 Task: Log work in the project ZenithTech for the issue 'Implement a new cloud-based solution for the native application. ' spent time as '2w 6d 20h 43m' and remaining time as '4w 2d 22h 32m' and clone the issue. Now add the issue to the epic 'Mobile Application Security Testing'.
Action: Mouse moved to (95, 192)
Screenshot: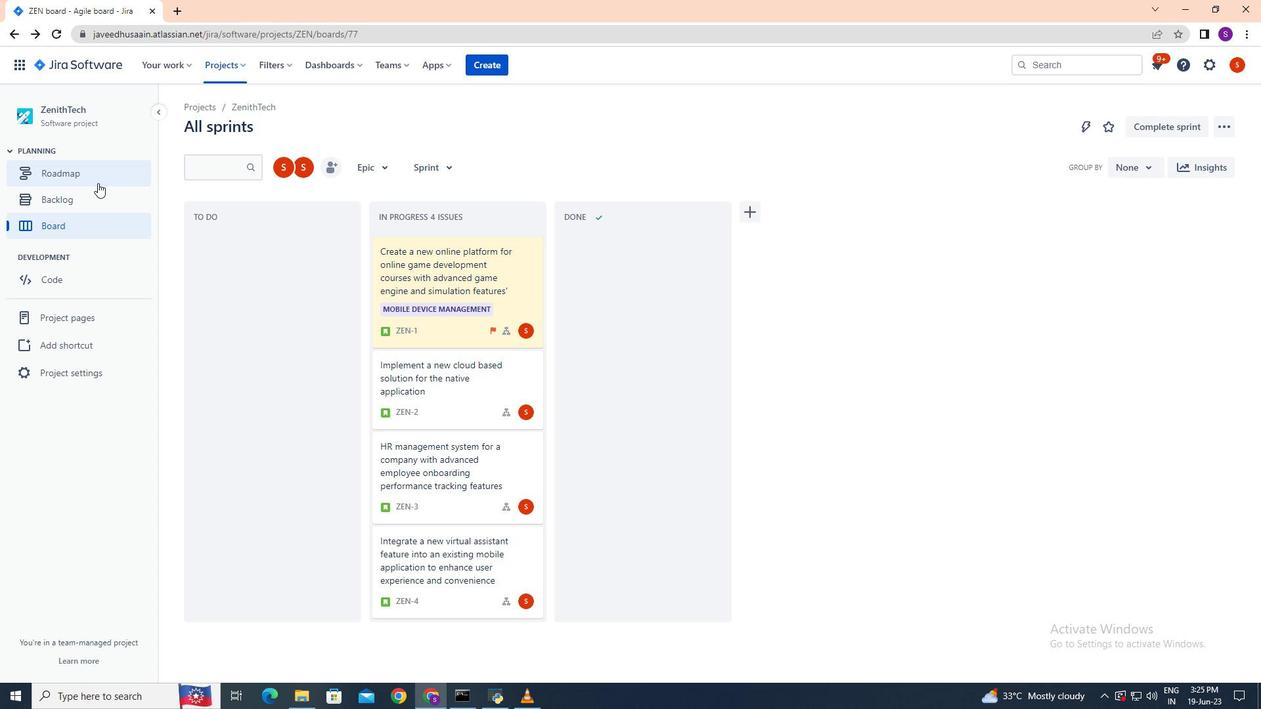 
Action: Mouse pressed left at (95, 192)
Screenshot: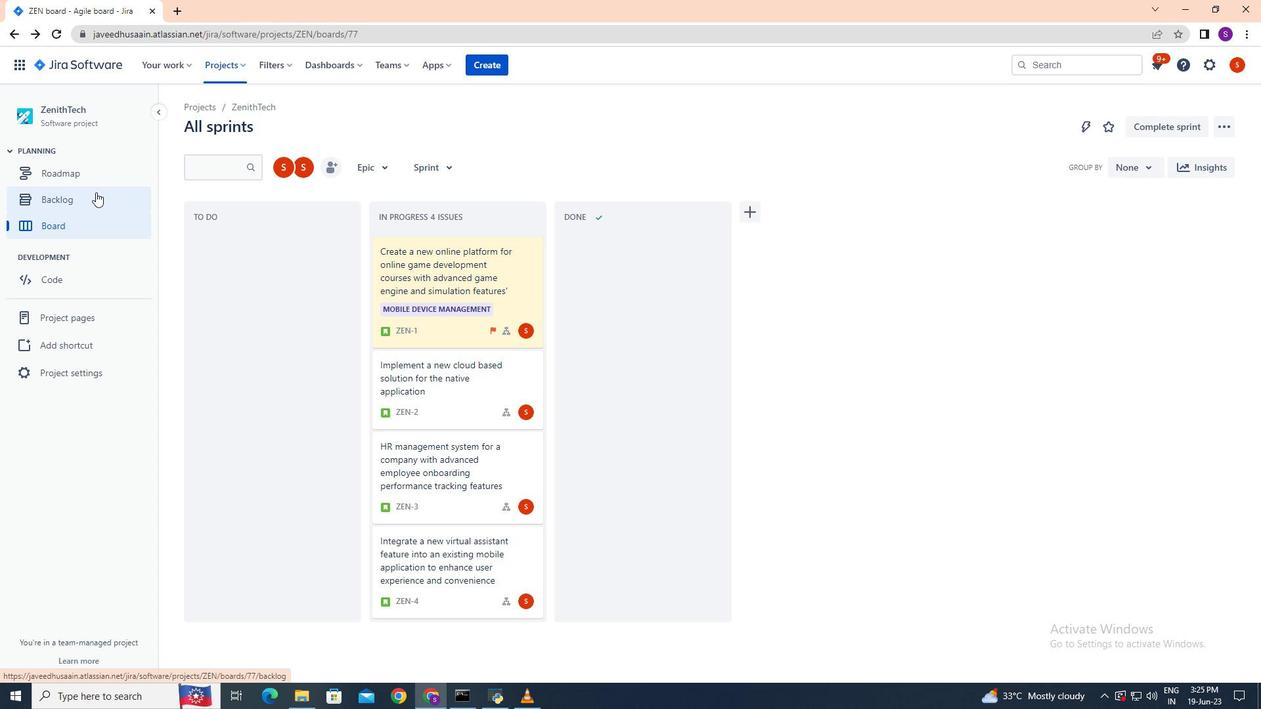 
Action: Mouse moved to (215, 324)
Screenshot: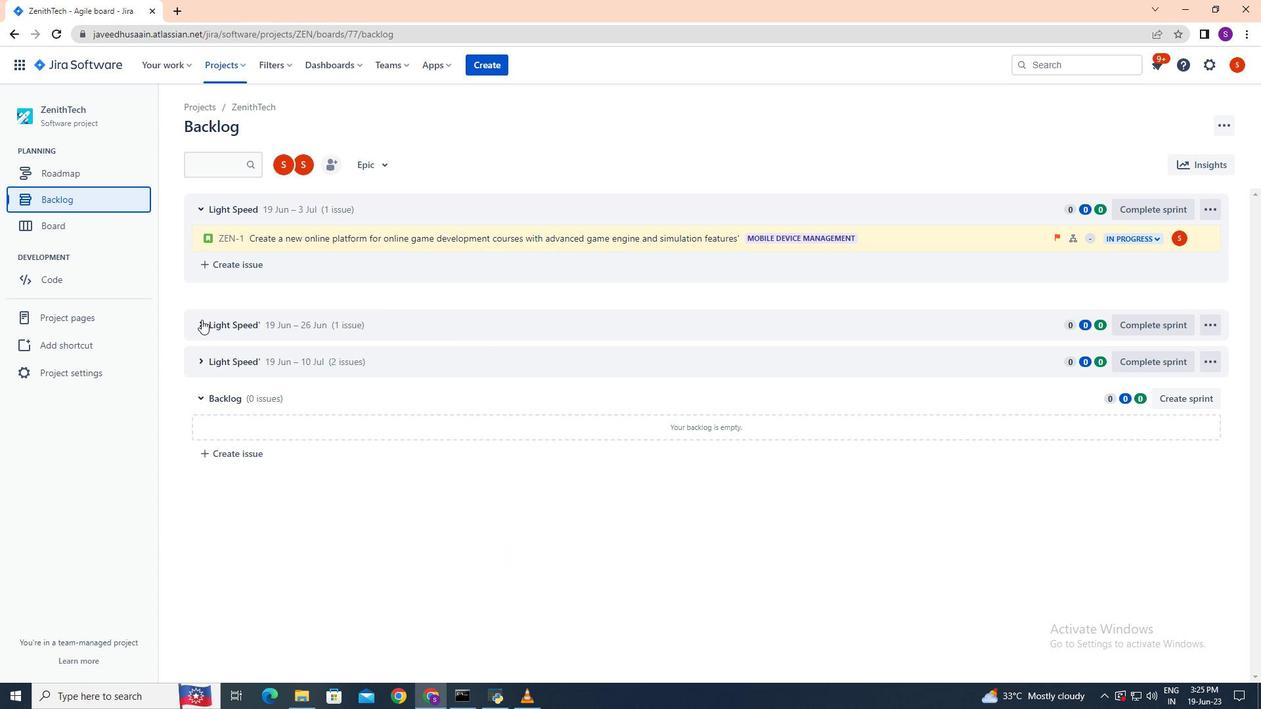 
Action: Mouse pressed left at (215, 324)
Screenshot: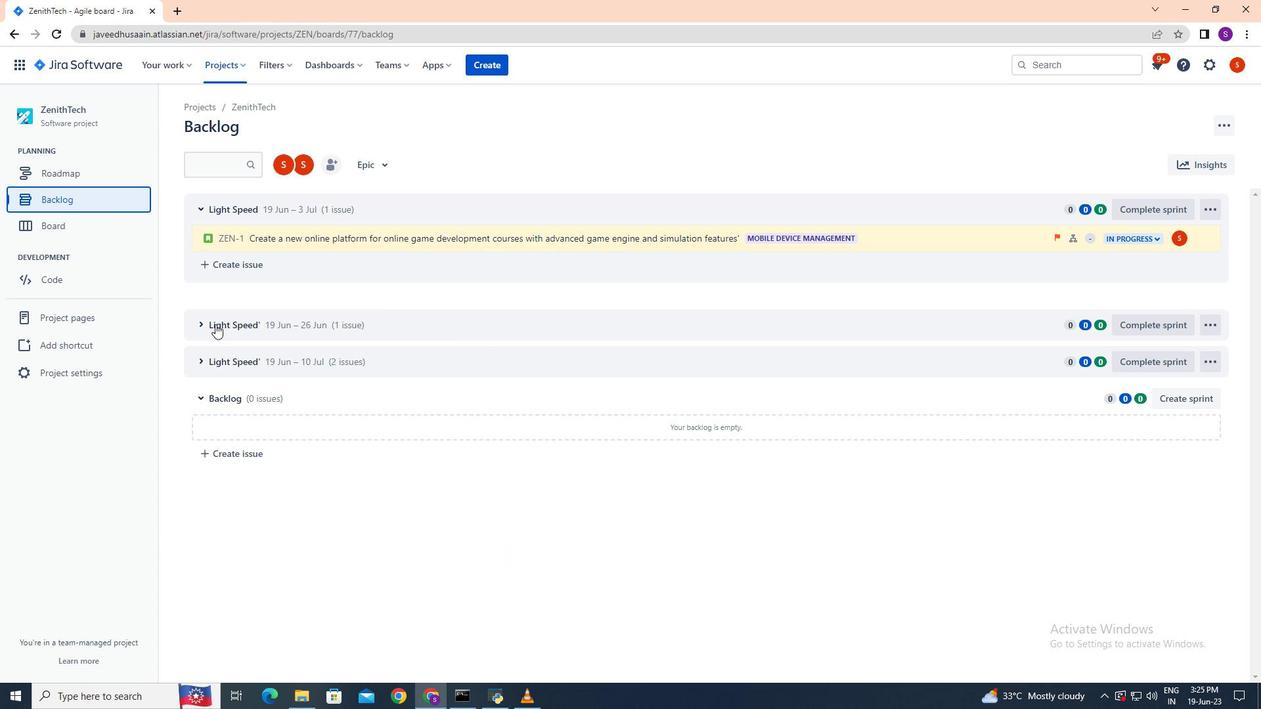 
Action: Mouse moved to (702, 356)
Screenshot: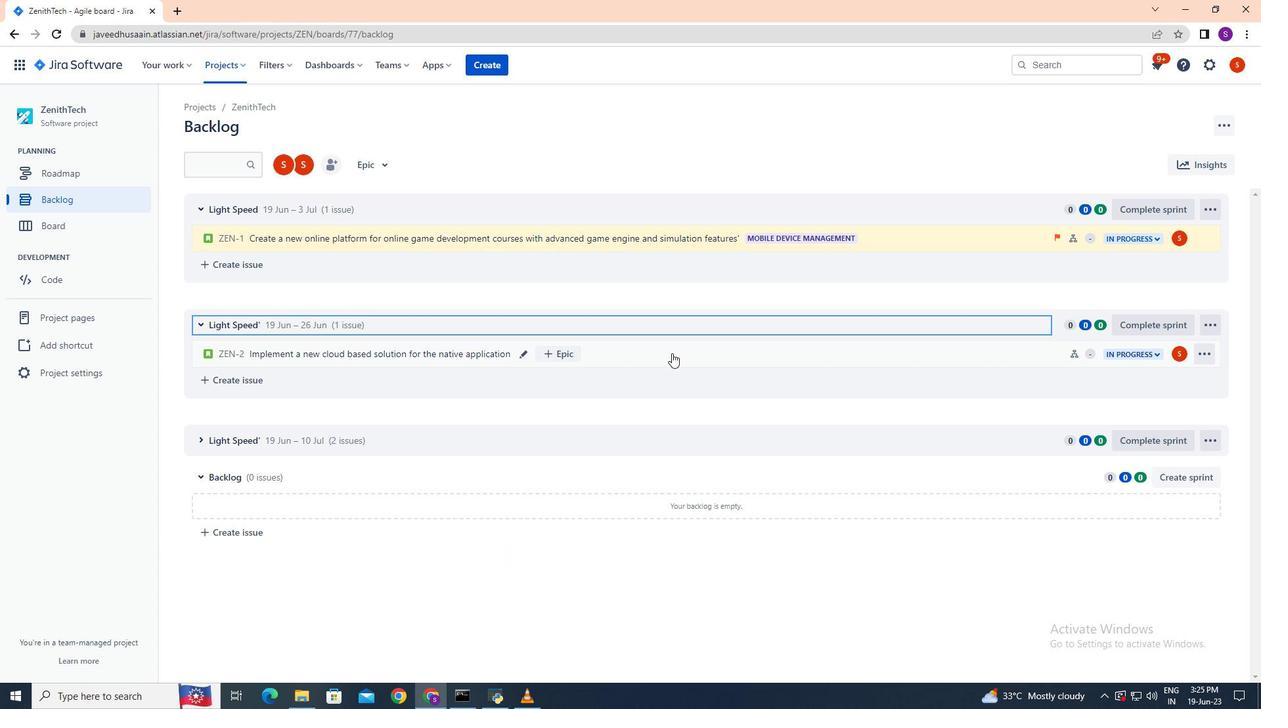 
Action: Mouse pressed left at (702, 356)
Screenshot: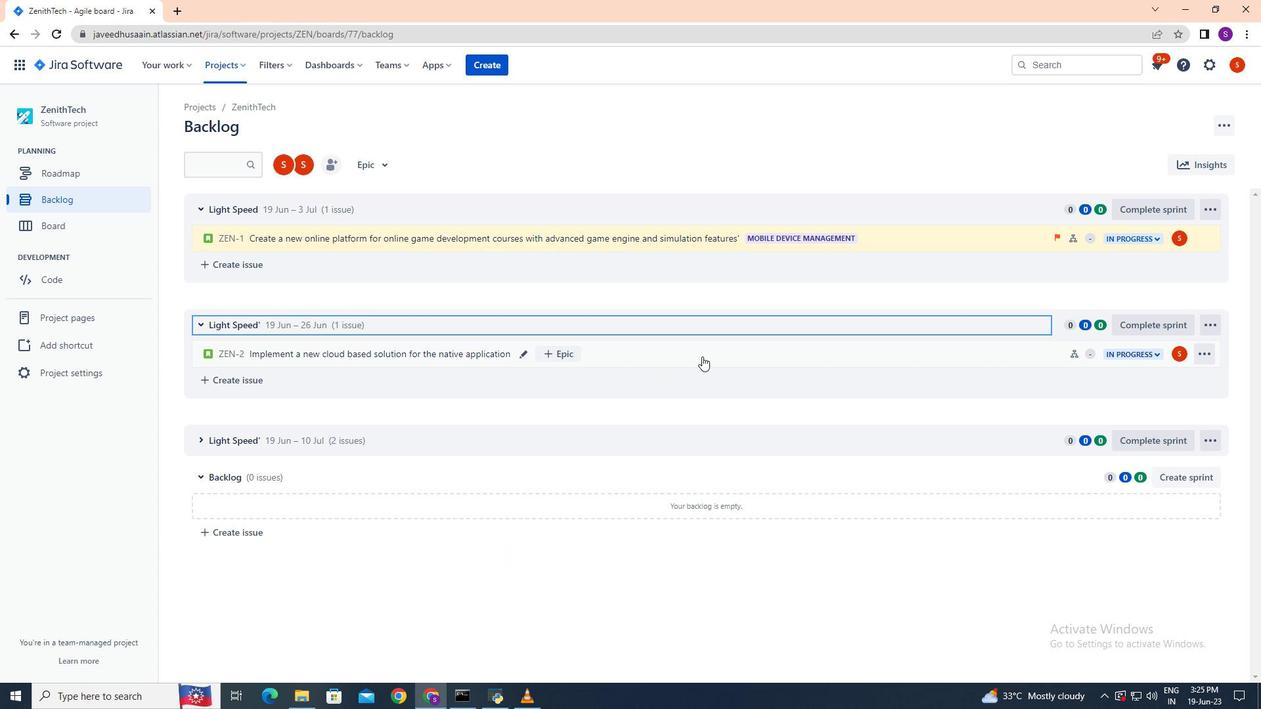
Action: Mouse moved to (1207, 199)
Screenshot: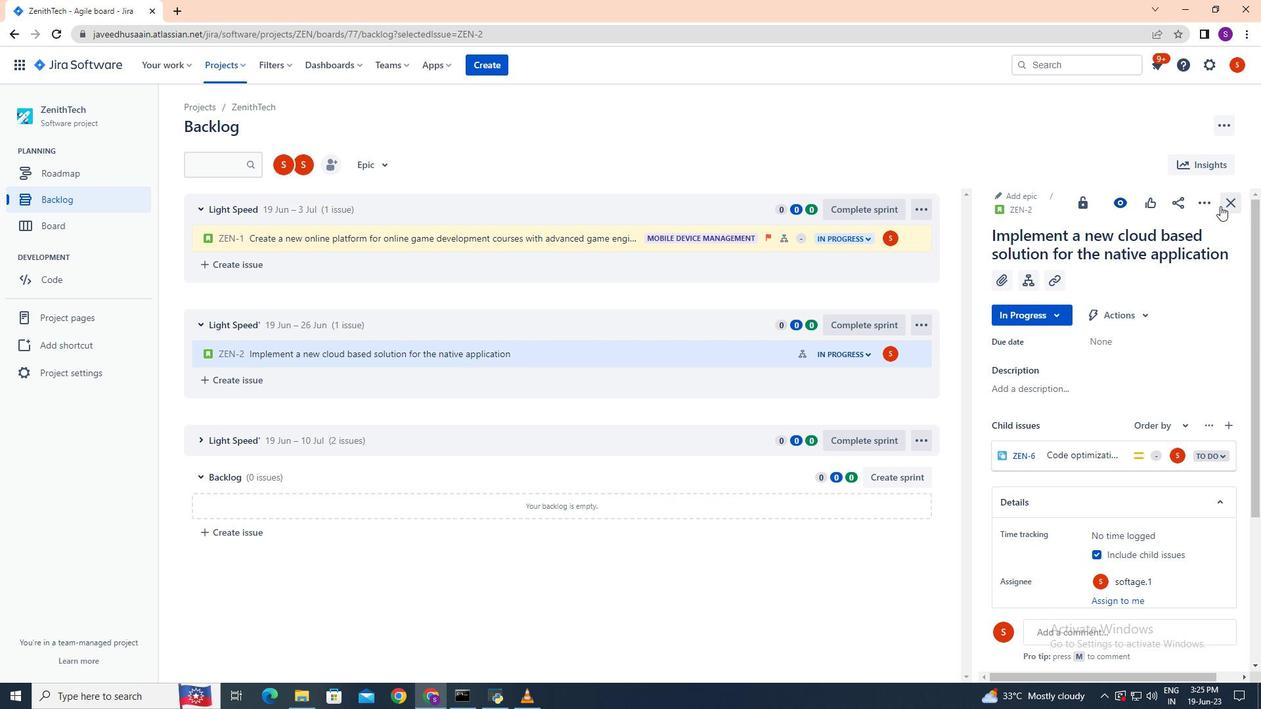 
Action: Mouse pressed left at (1207, 199)
Screenshot: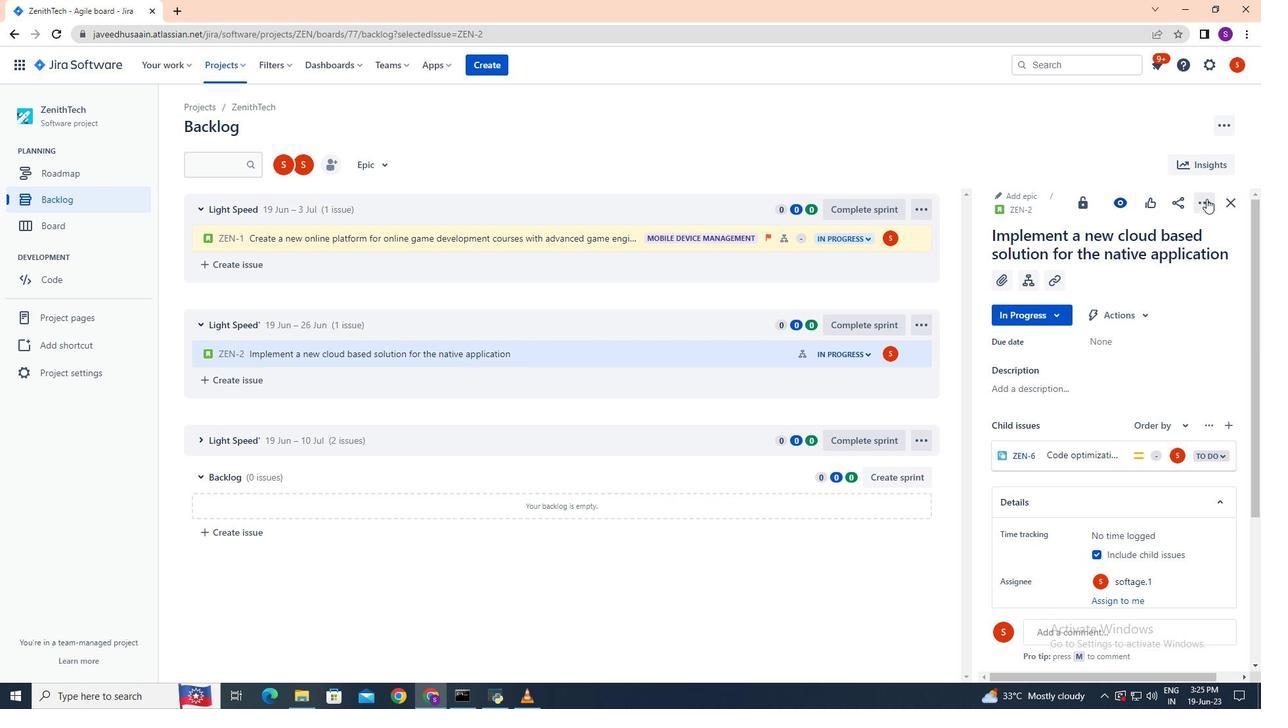 
Action: Mouse moved to (1188, 234)
Screenshot: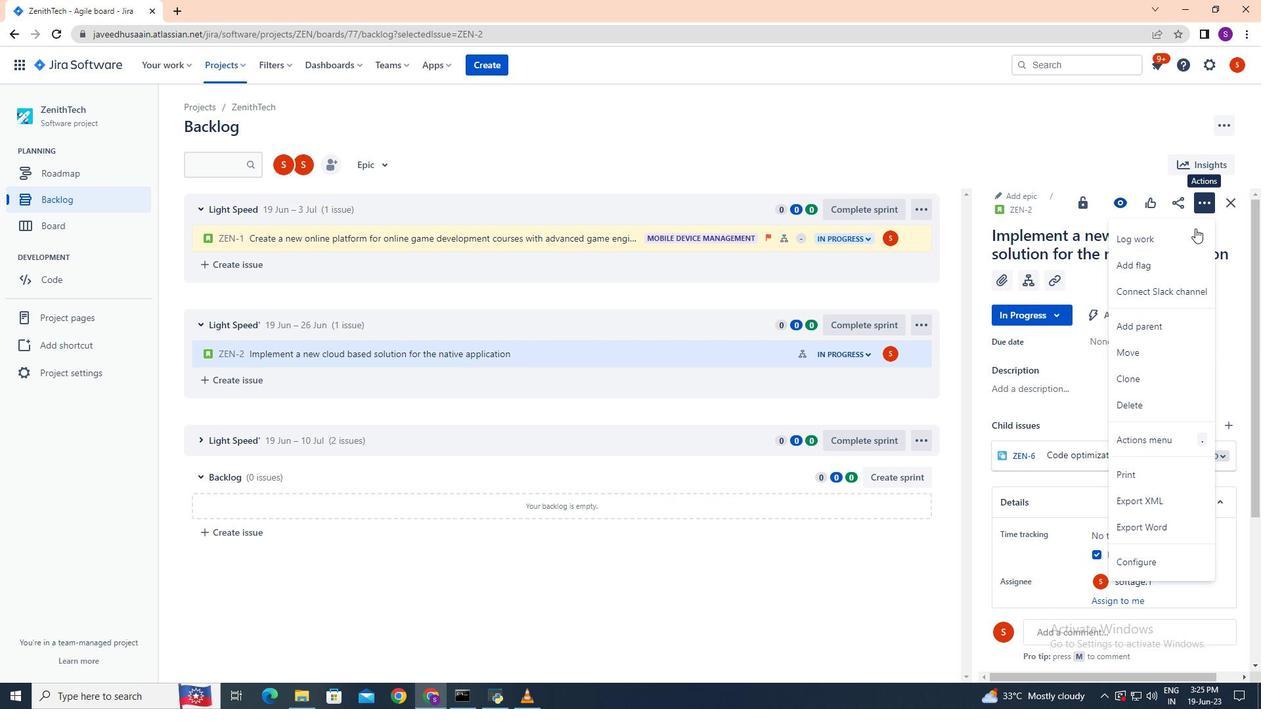 
Action: Mouse pressed left at (1188, 234)
Screenshot: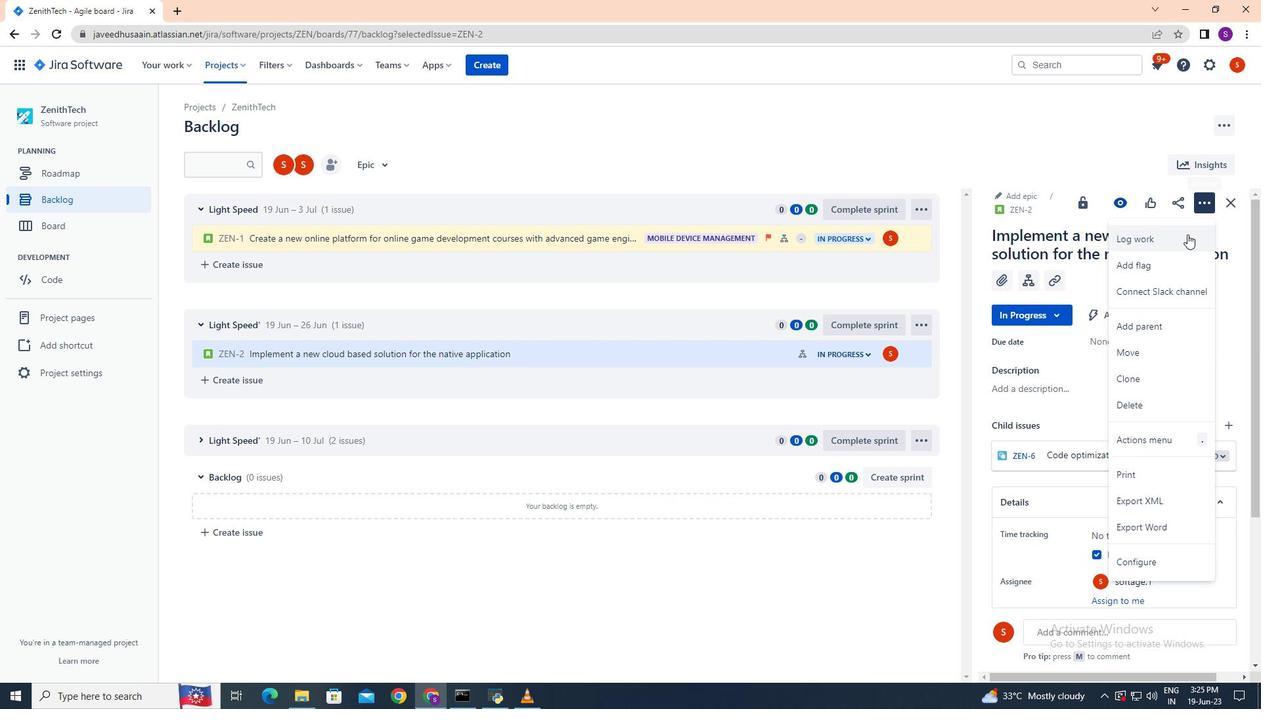 
Action: Mouse moved to (1179, 233)
Screenshot: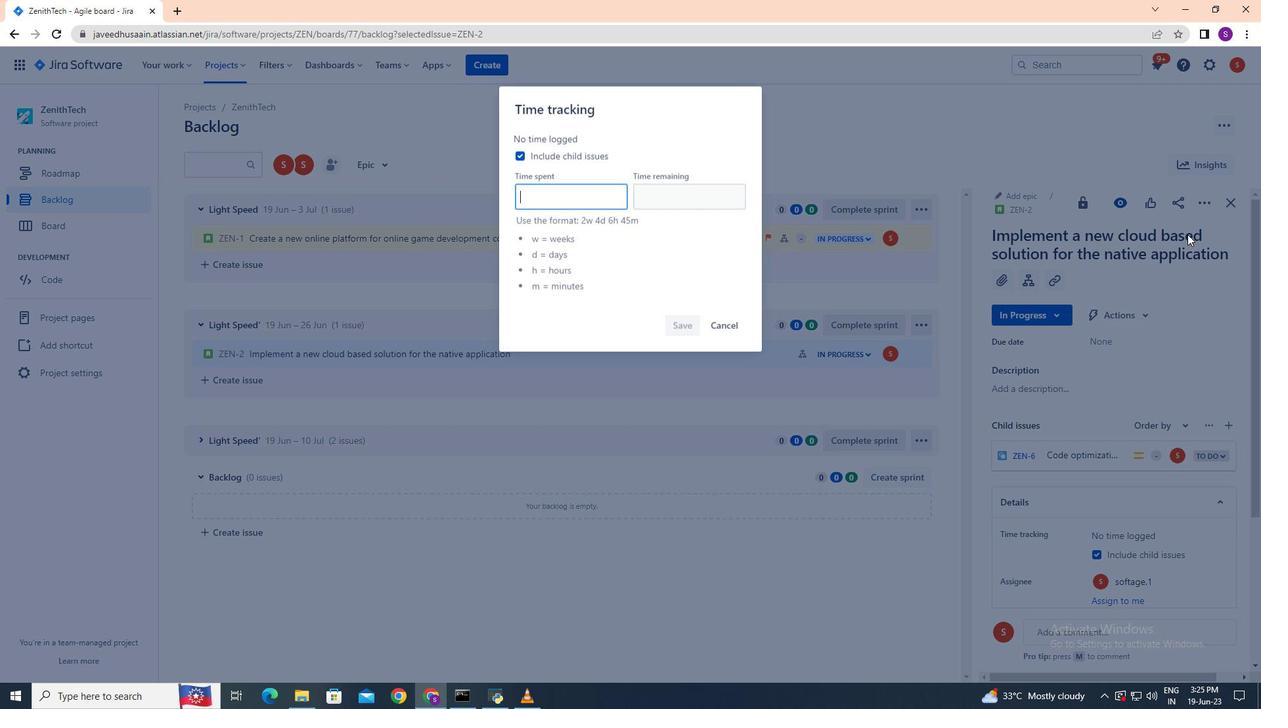 
Action: Key pressed 2w<Key.space>6d<Key.space>20h<Key.space>43m
Screenshot: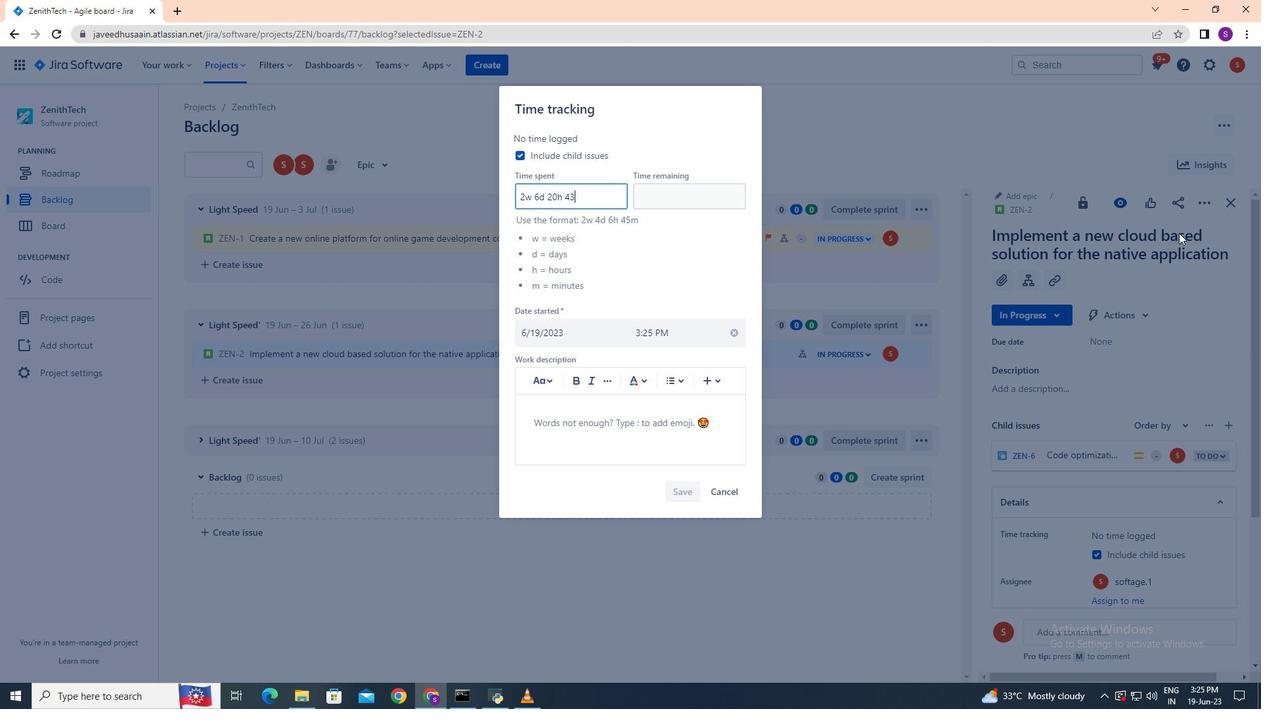 
Action: Mouse moved to (698, 203)
Screenshot: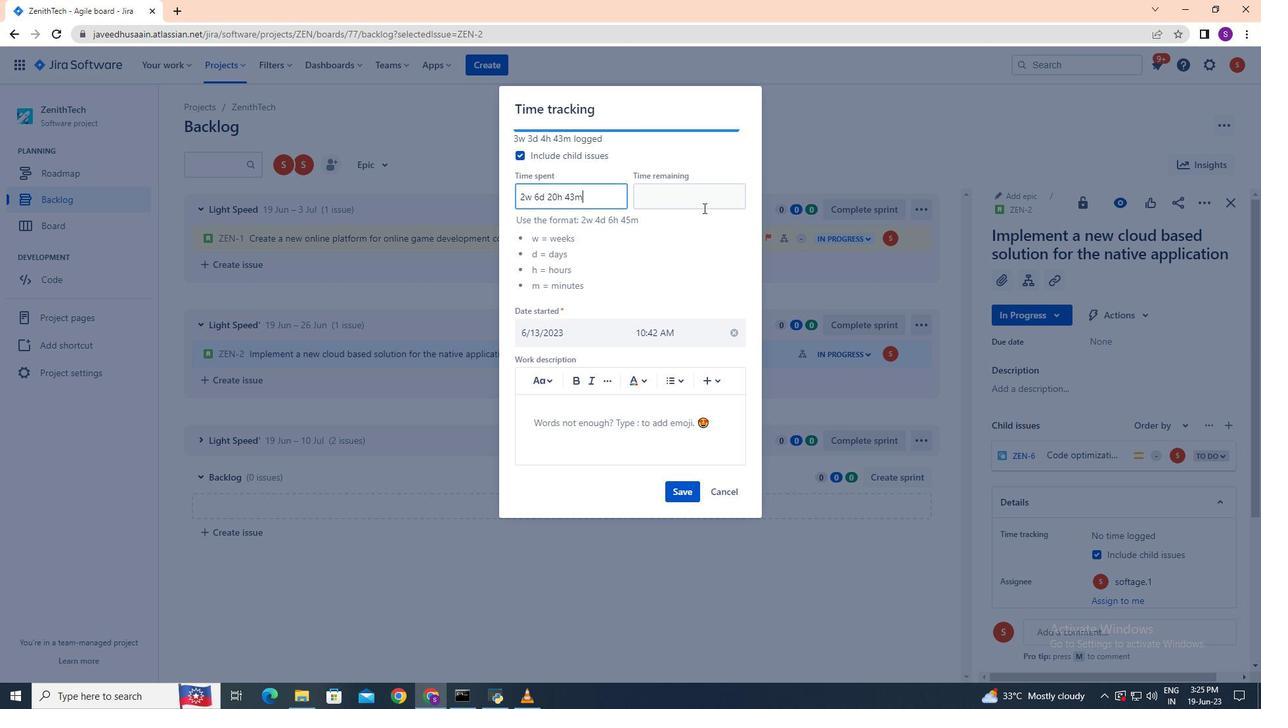
Action: Mouse pressed left at (698, 203)
Screenshot: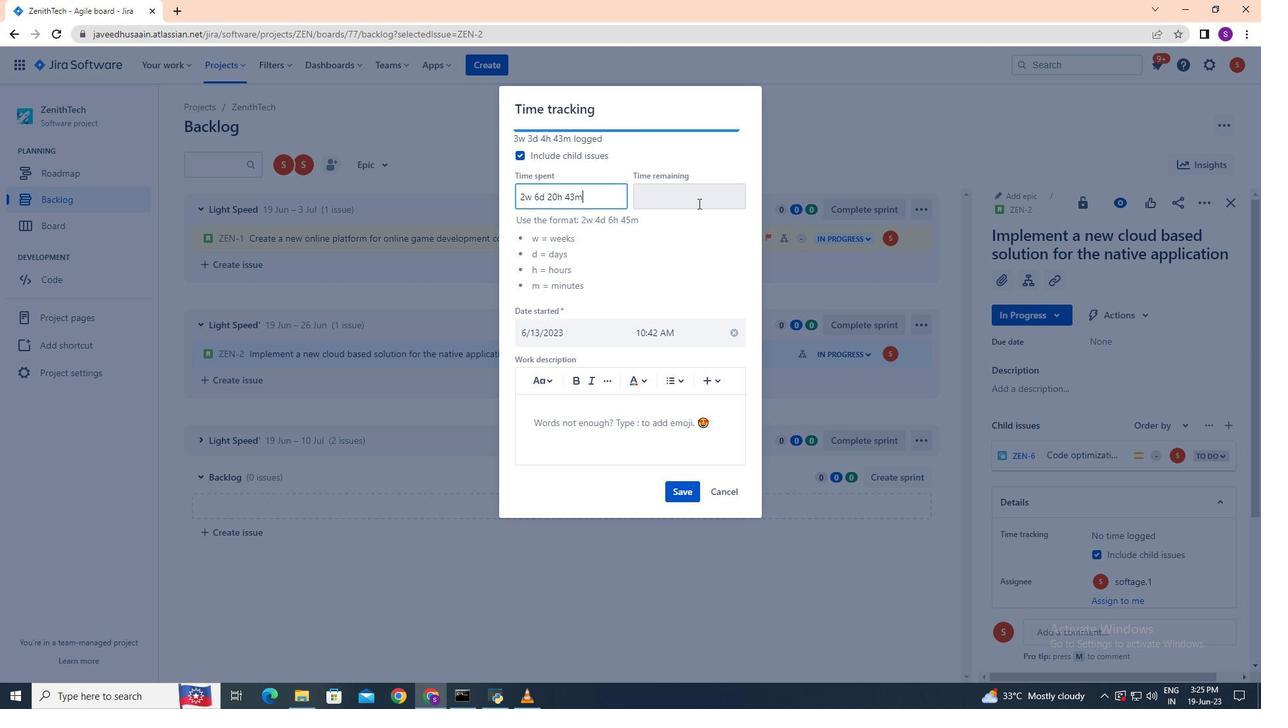 
Action: Mouse moved to (688, 198)
Screenshot: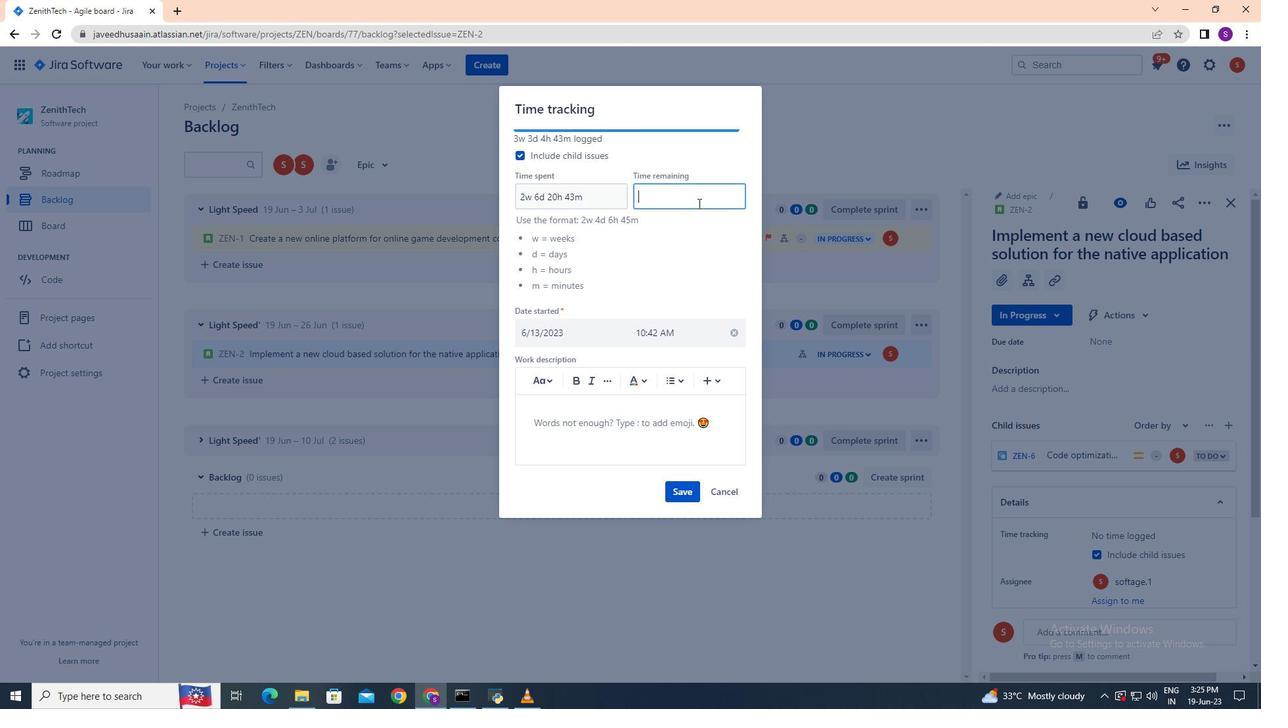 
Action: Key pressed 2<Key.backspace>4w<Key.space>2d<Key.space>22h<Key.space>32m
Screenshot: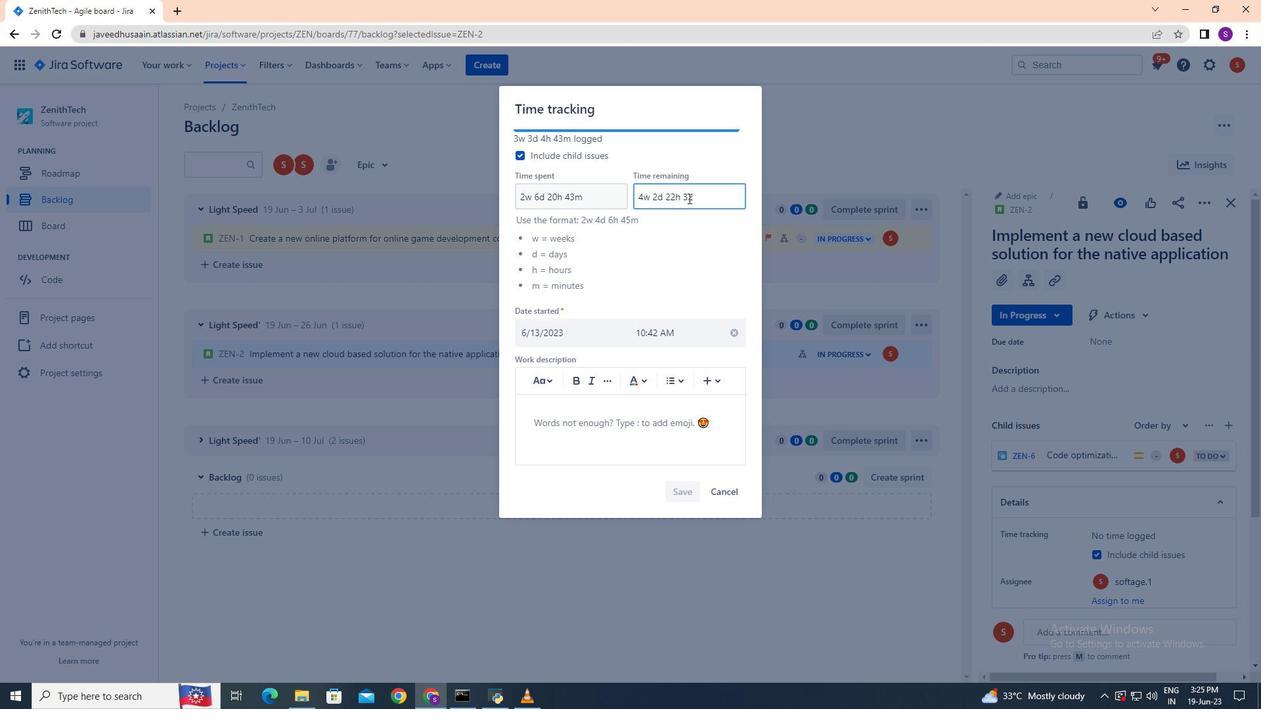 
Action: Mouse moved to (679, 487)
Screenshot: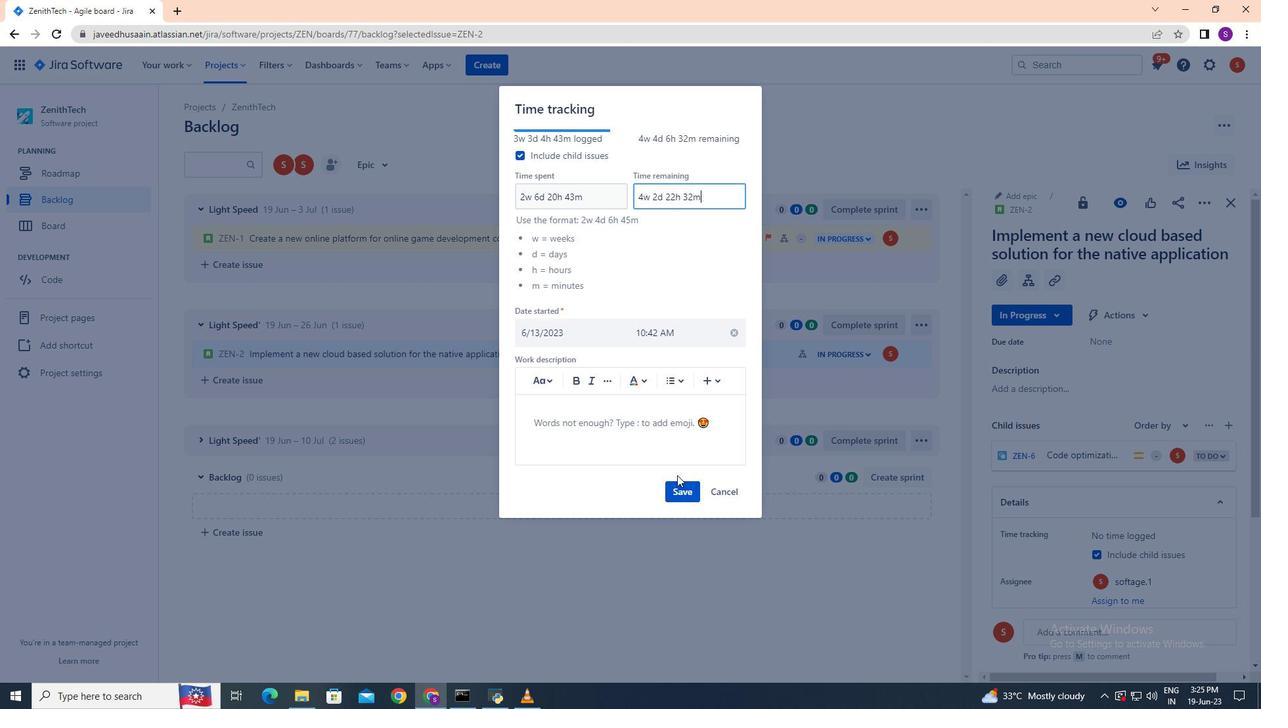 
Action: Mouse pressed left at (679, 487)
Screenshot: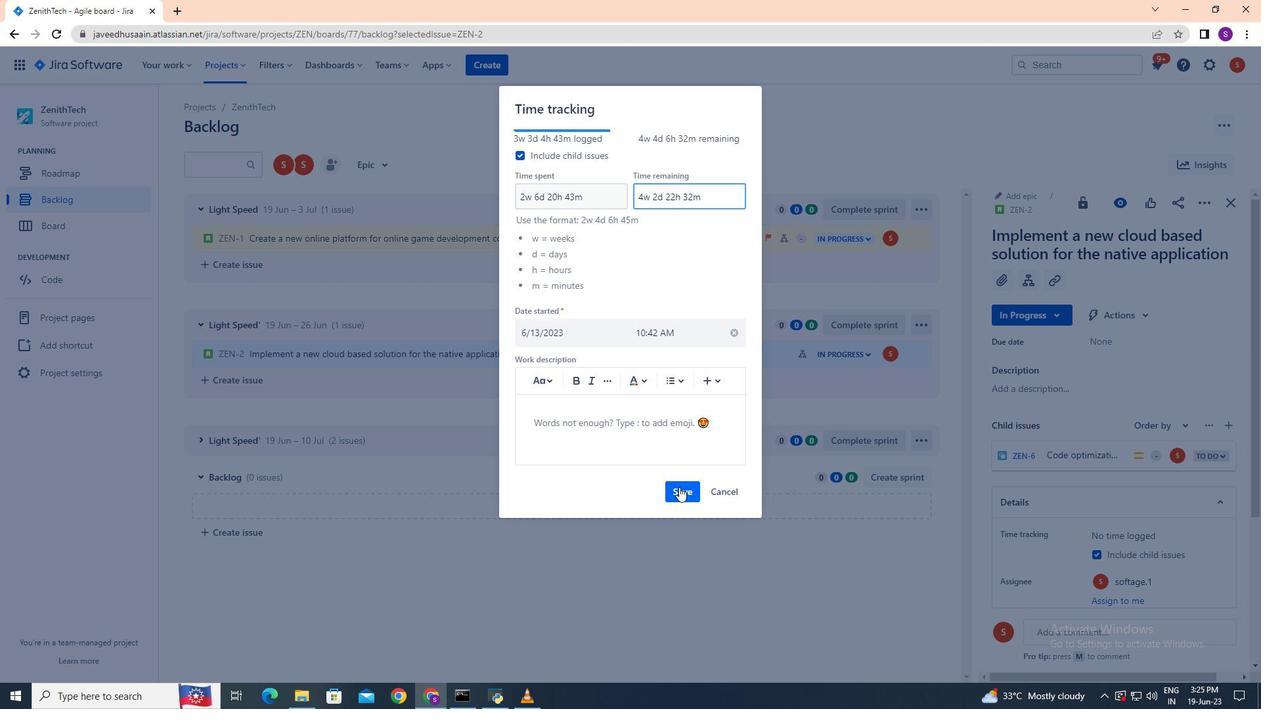 
Action: Mouse moved to (1213, 206)
Screenshot: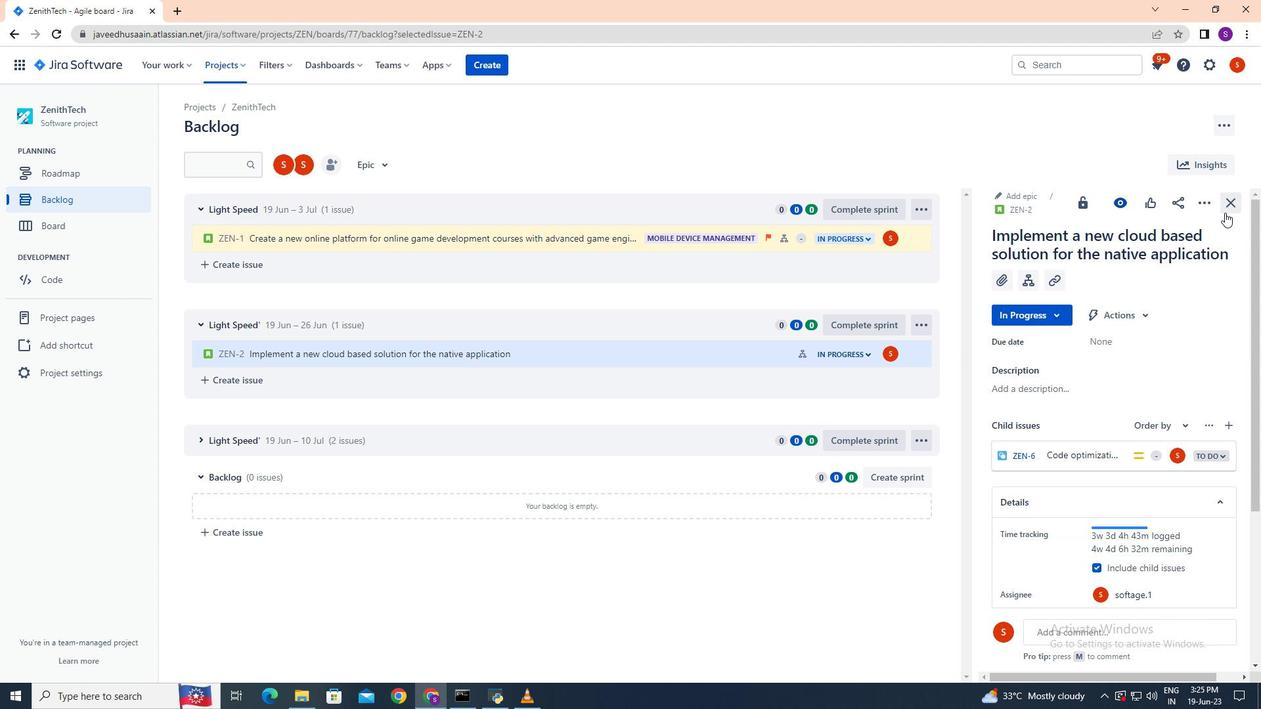
Action: Mouse pressed left at (1213, 206)
Screenshot: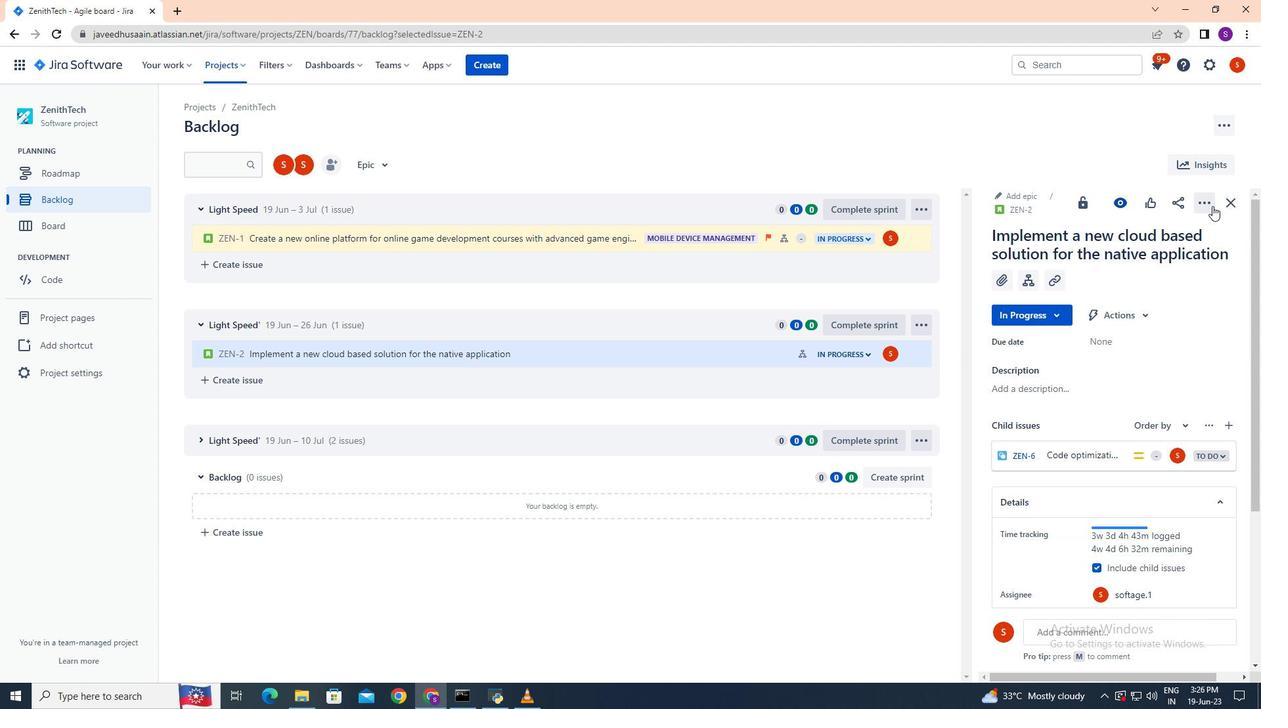 
Action: Mouse moved to (1152, 377)
Screenshot: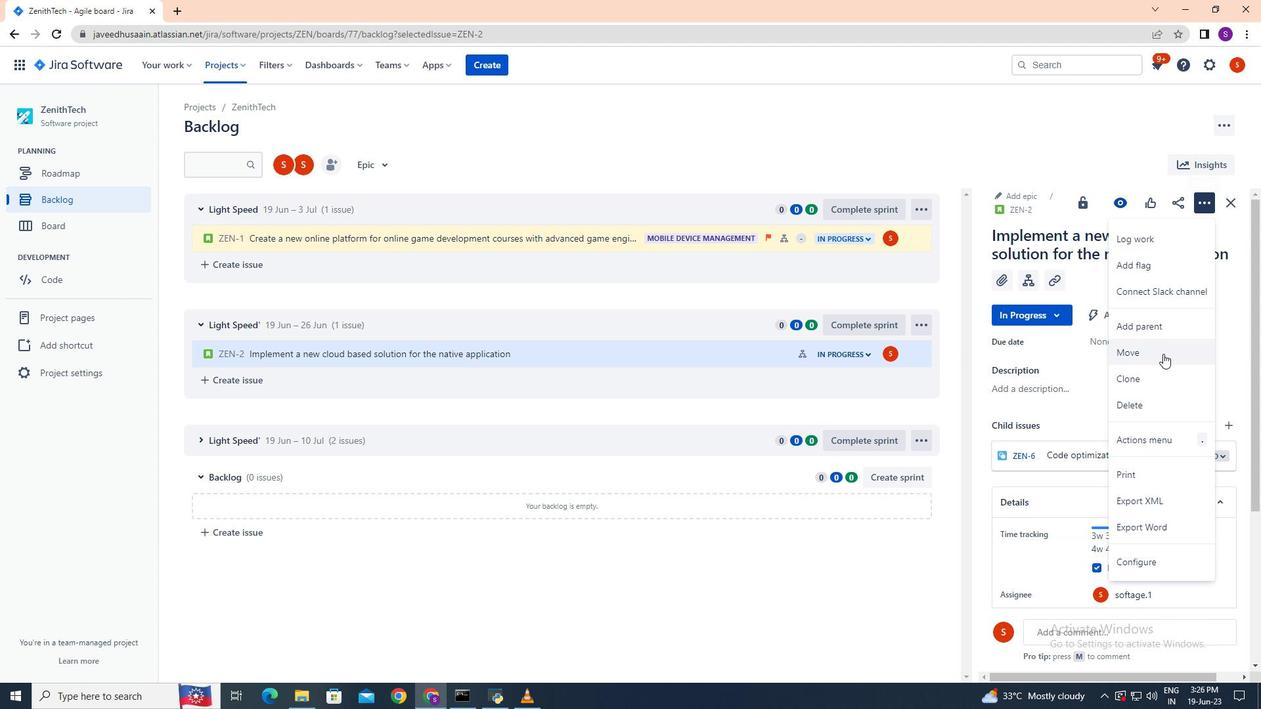 
Action: Mouse pressed left at (1152, 377)
Screenshot: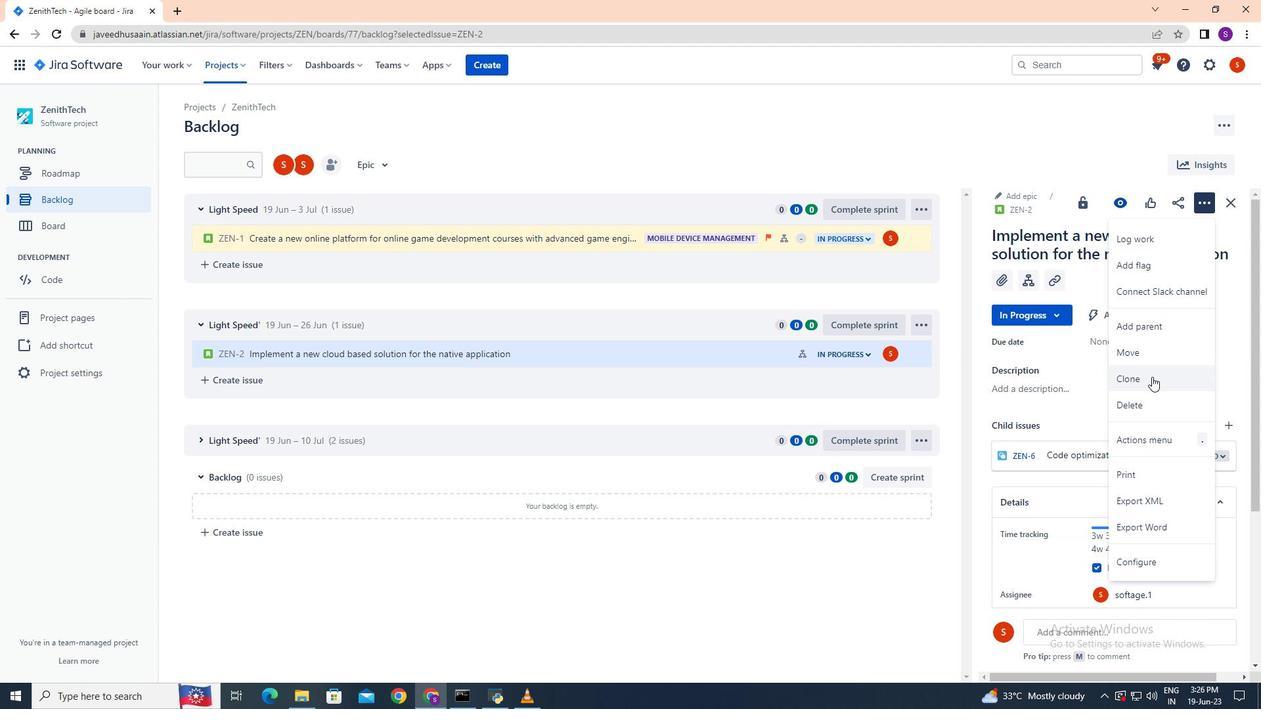 
Action: Mouse moved to (704, 284)
Screenshot: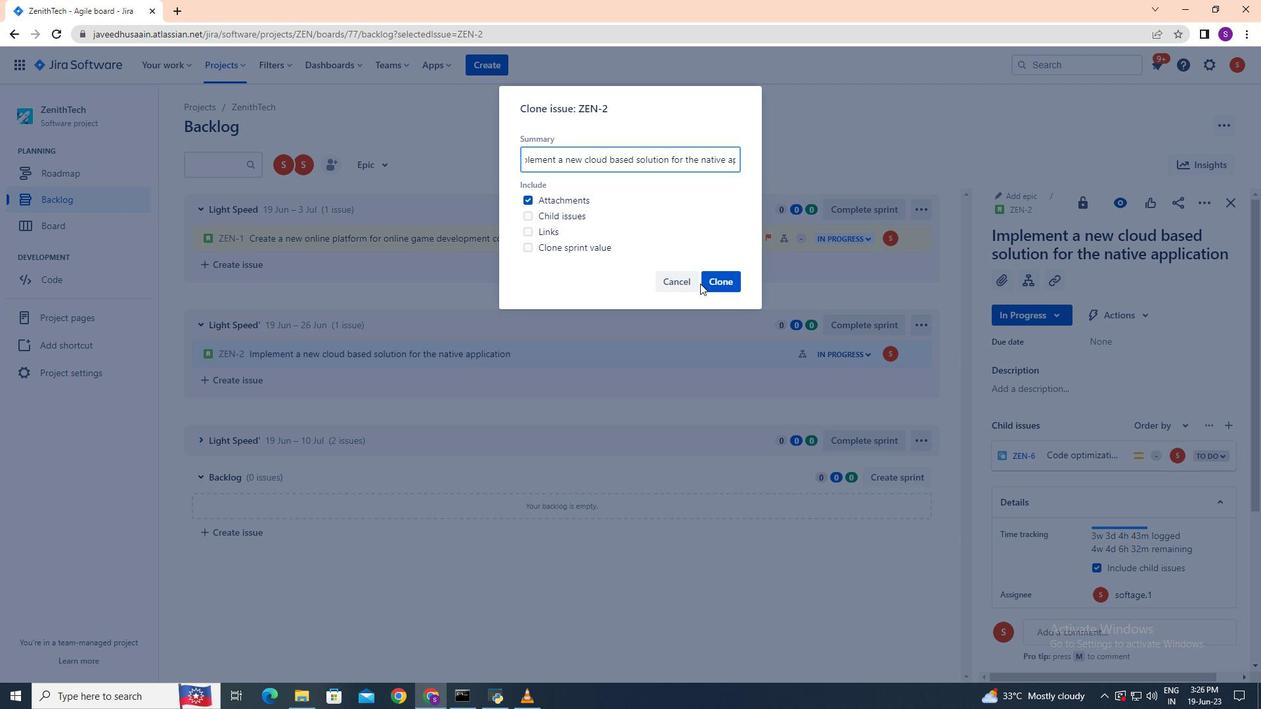 
Action: Mouse pressed left at (704, 284)
Screenshot: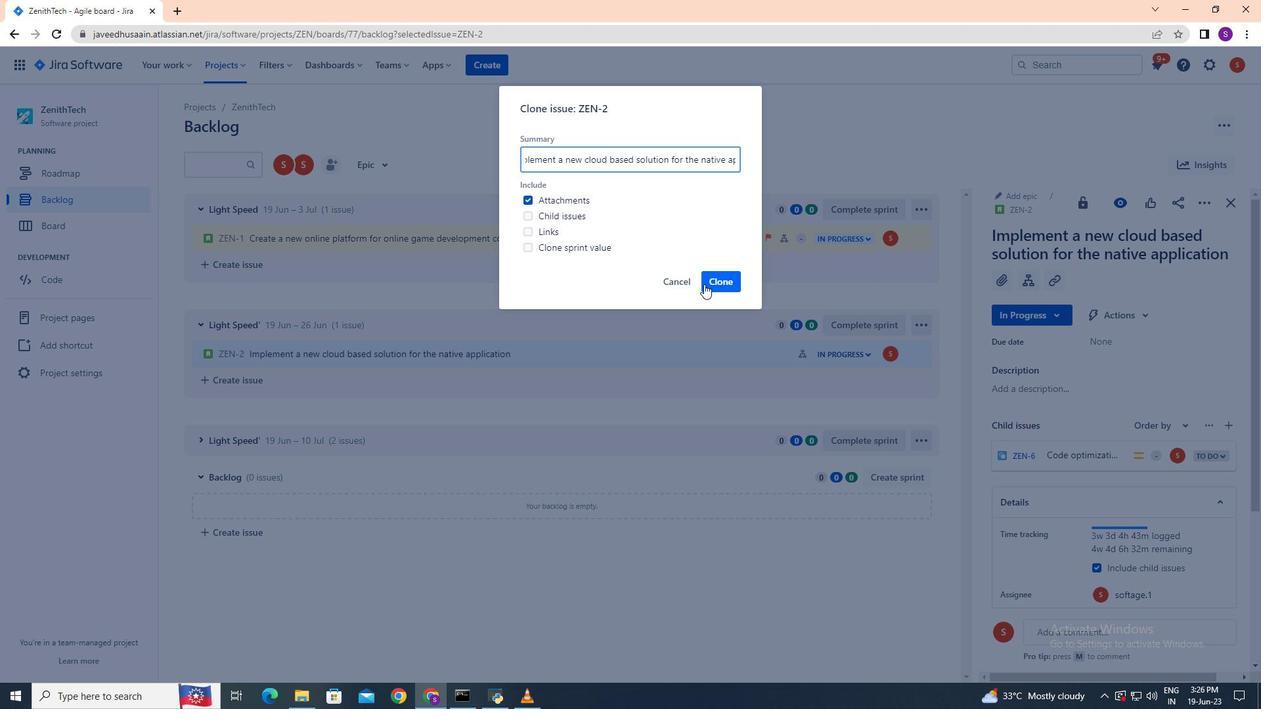 
Action: Mouse moved to (547, 355)
Screenshot: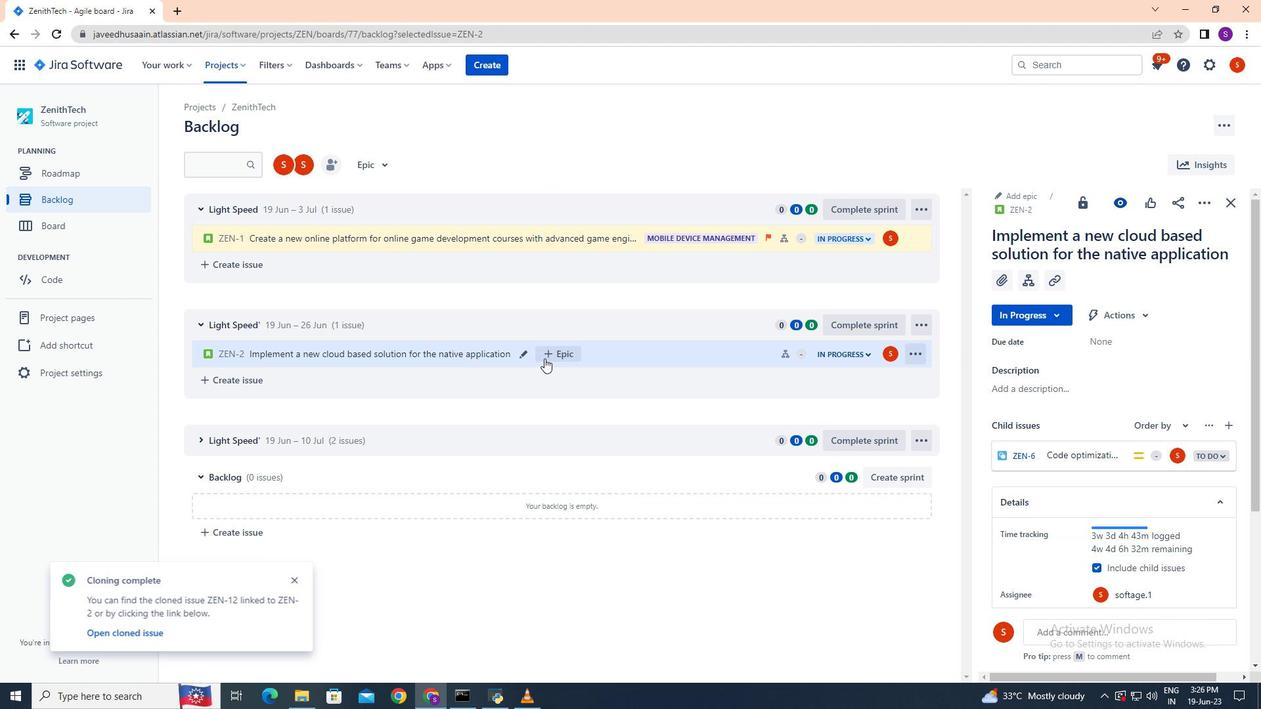 
Action: Mouse pressed left at (547, 355)
Screenshot: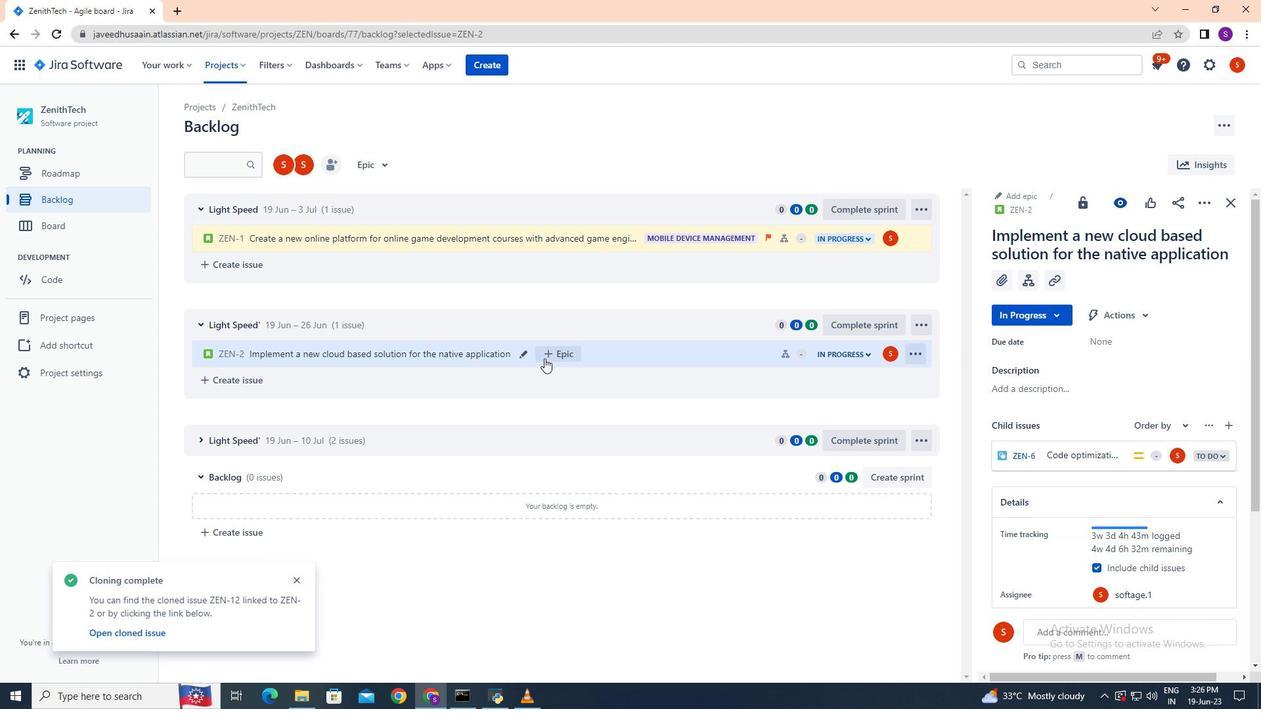 
Action: Mouse moved to (579, 444)
Screenshot: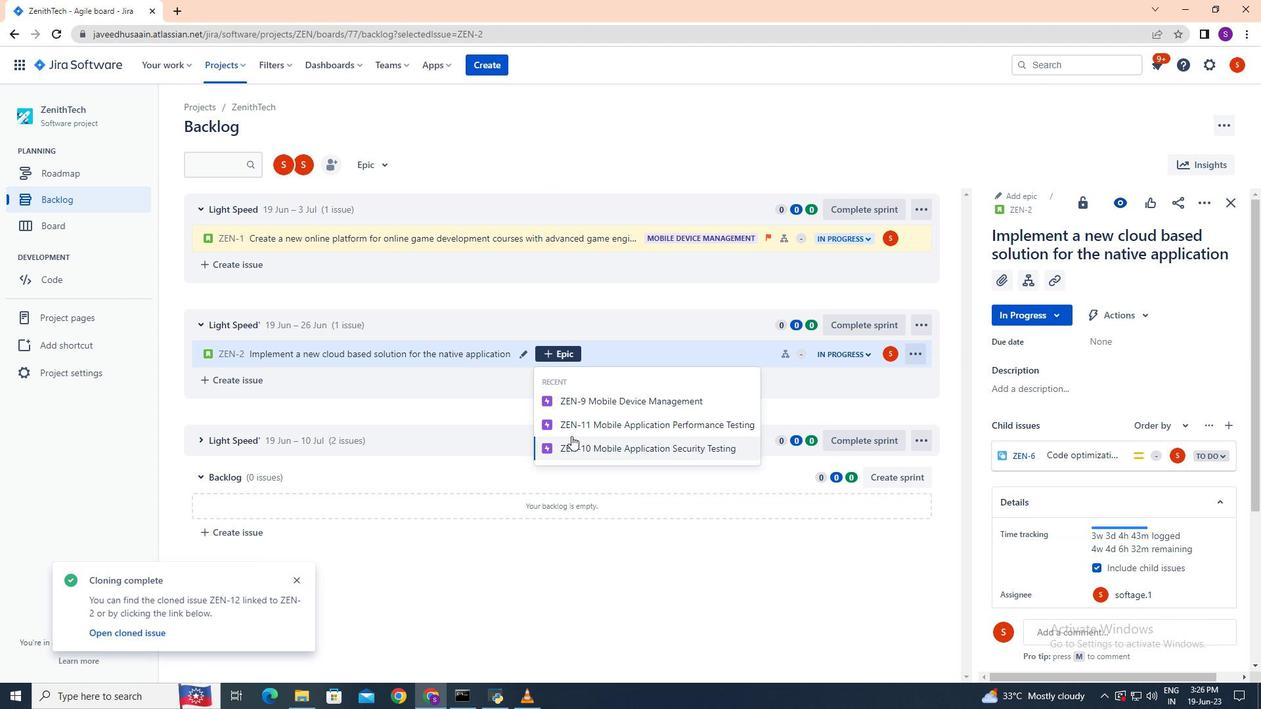 
Action: Mouse pressed left at (579, 444)
Screenshot: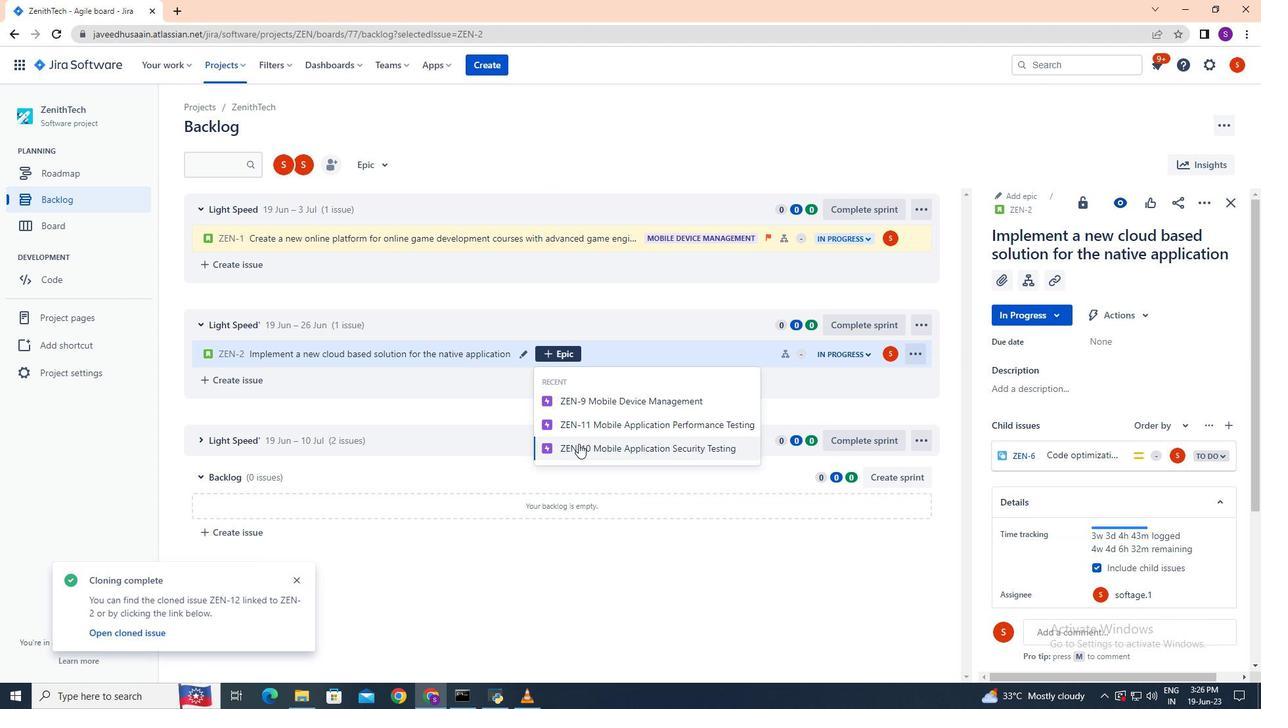 
